 Task: Set the input gain right channel for limiter effect to 3.00.
Action: Mouse moved to (307, 41)
Screenshot: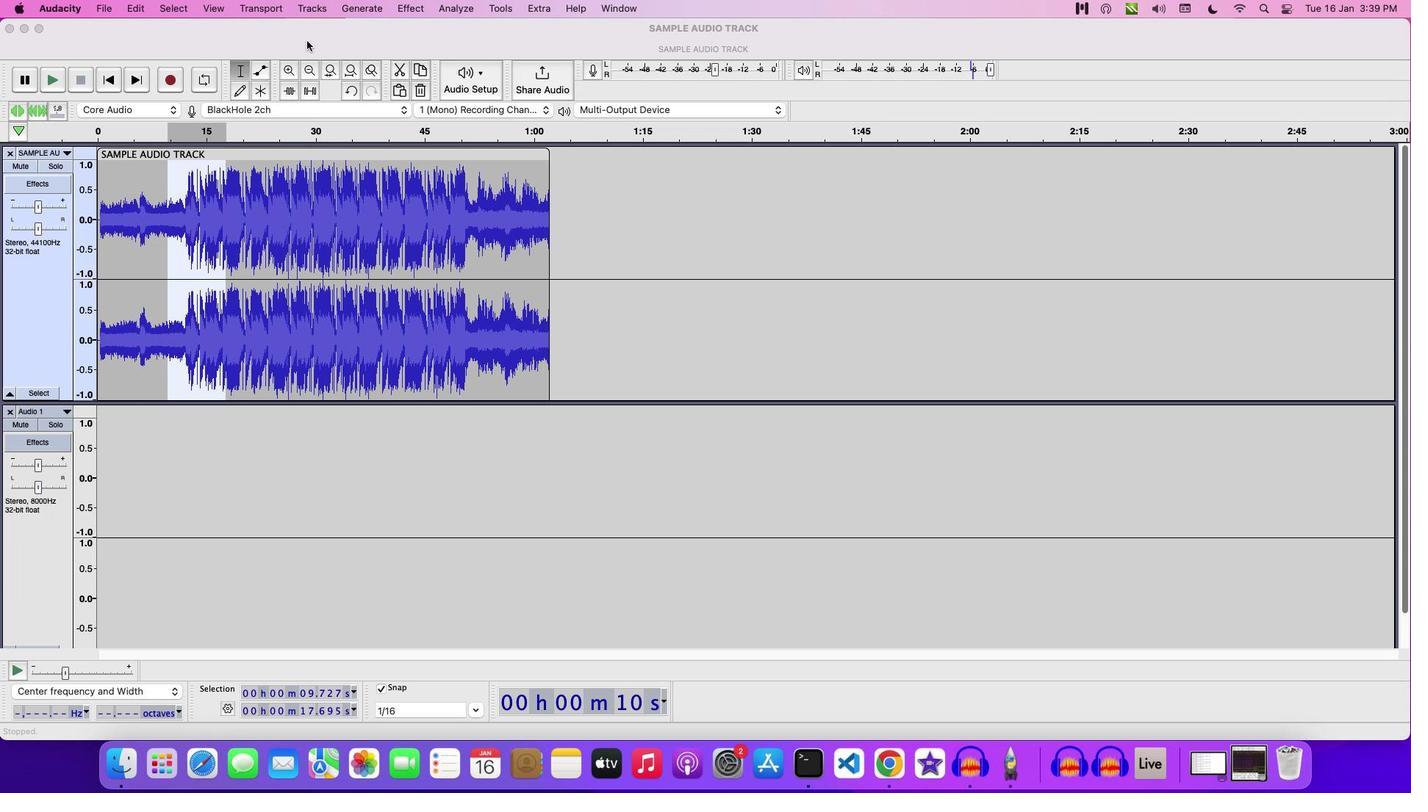 
Action: Mouse pressed left at (307, 41)
Screenshot: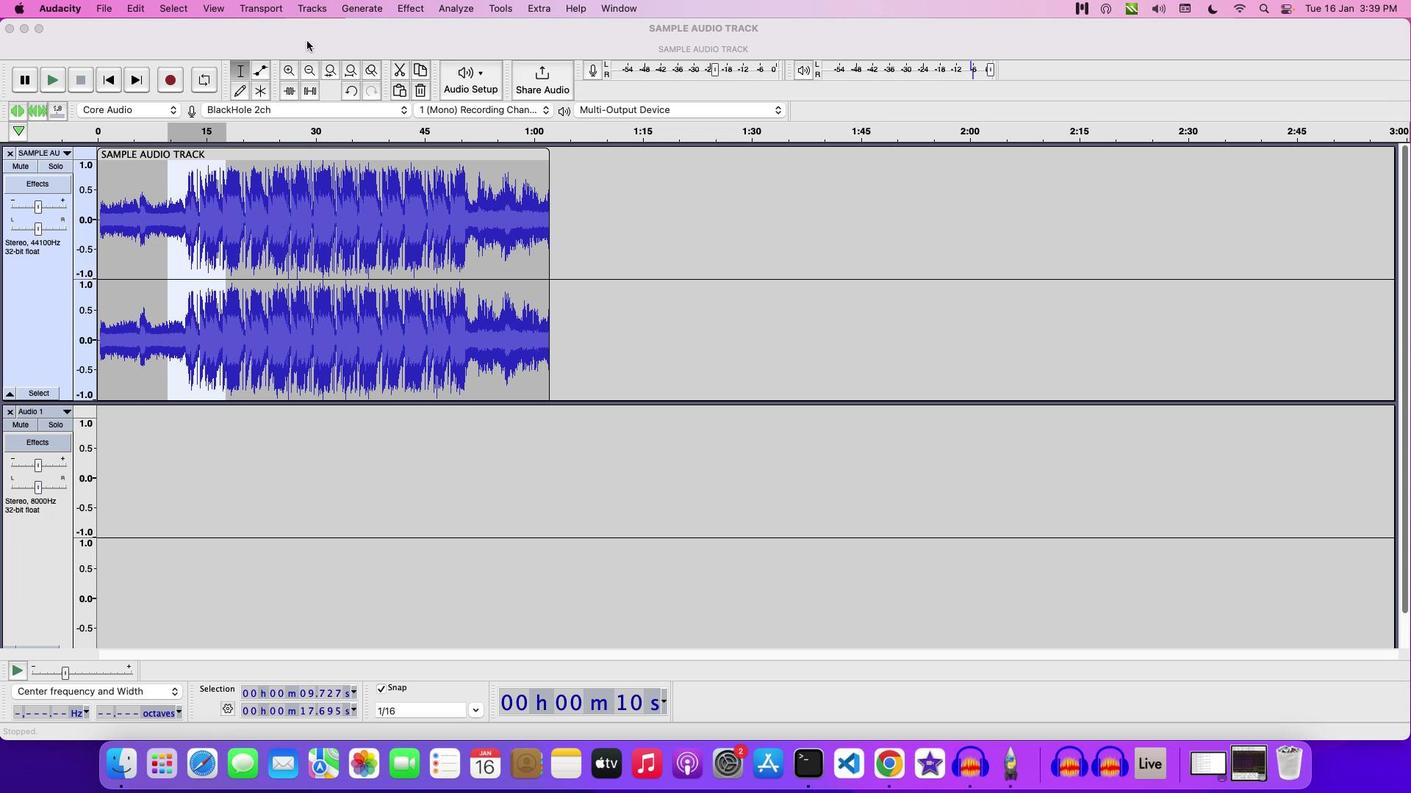 
Action: Mouse moved to (401, 9)
Screenshot: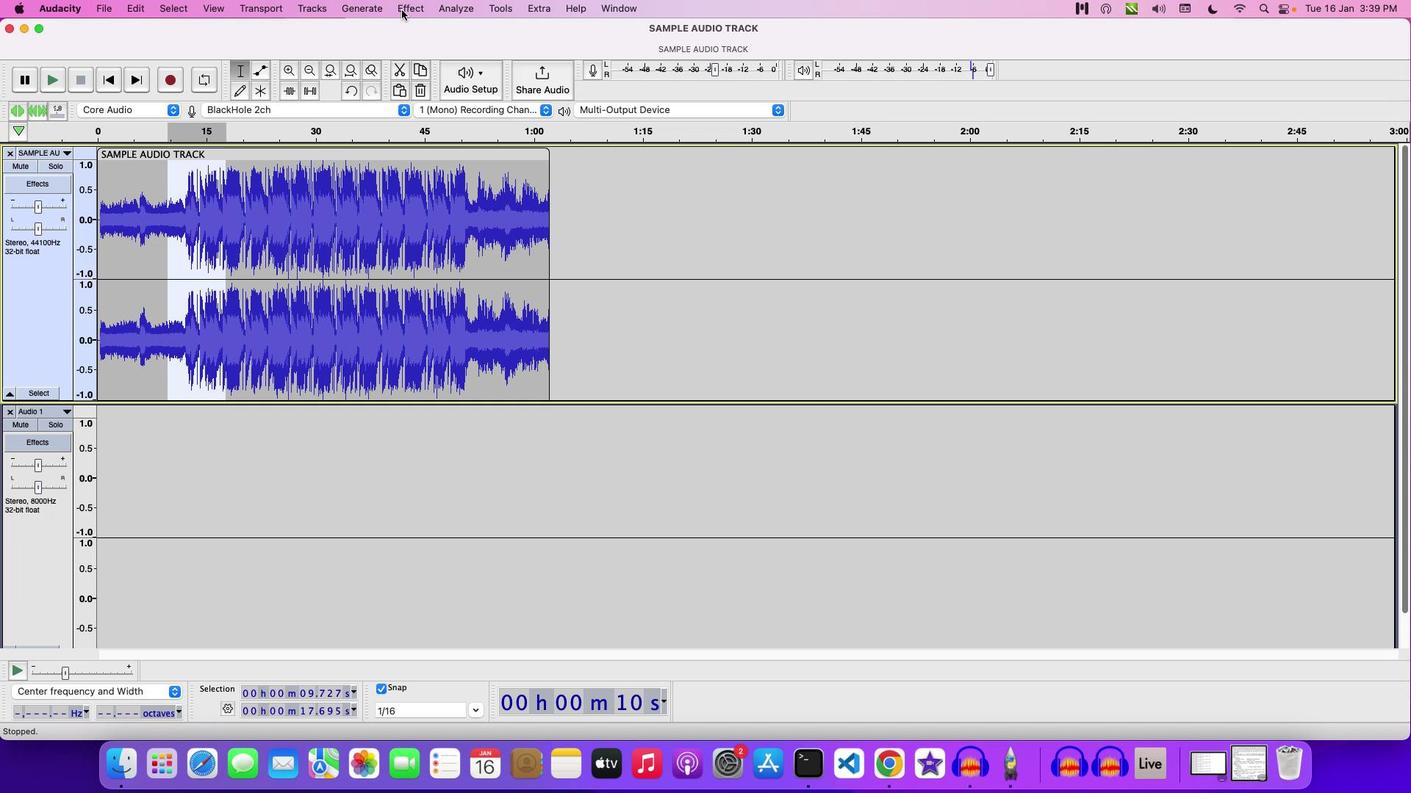 
Action: Mouse pressed left at (401, 9)
Screenshot: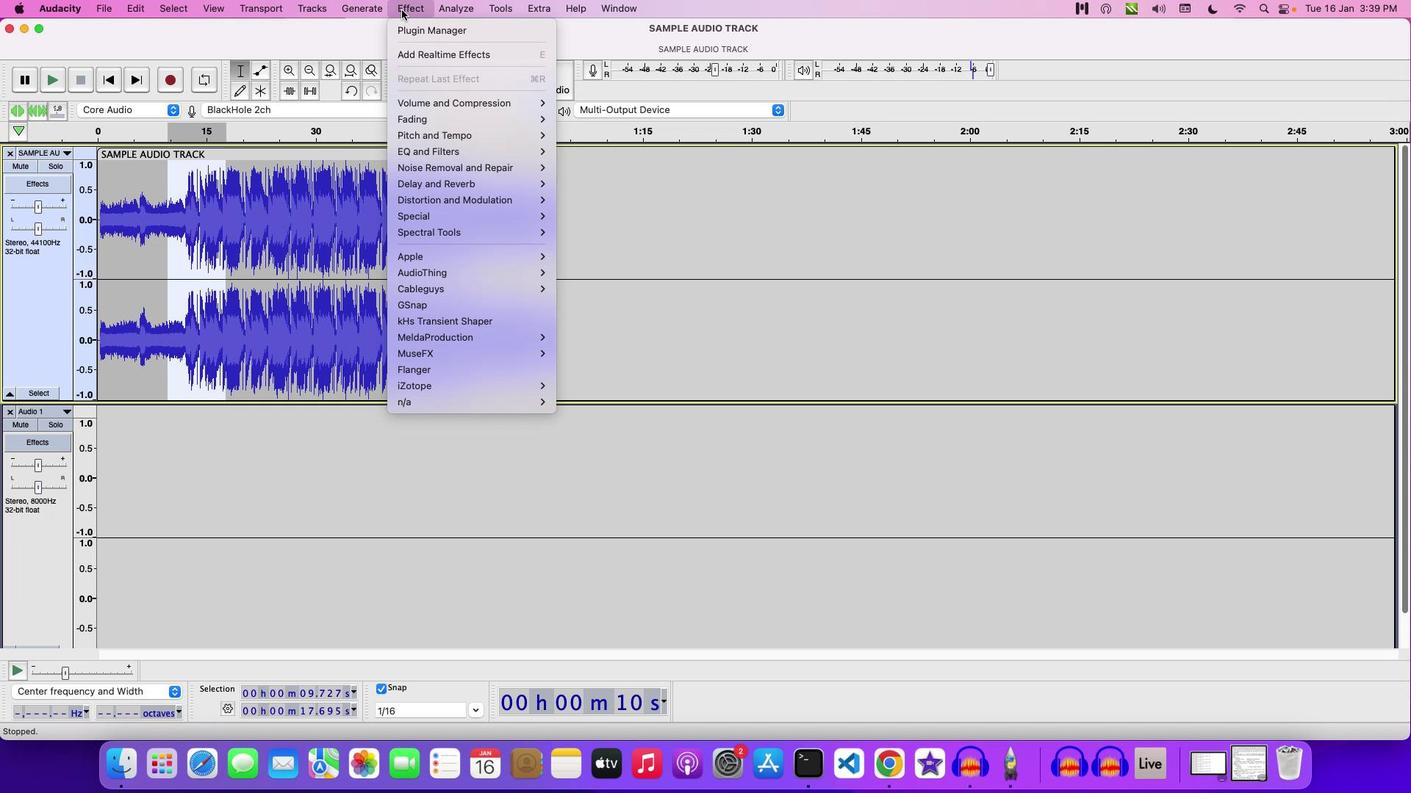 
Action: Mouse moved to (596, 150)
Screenshot: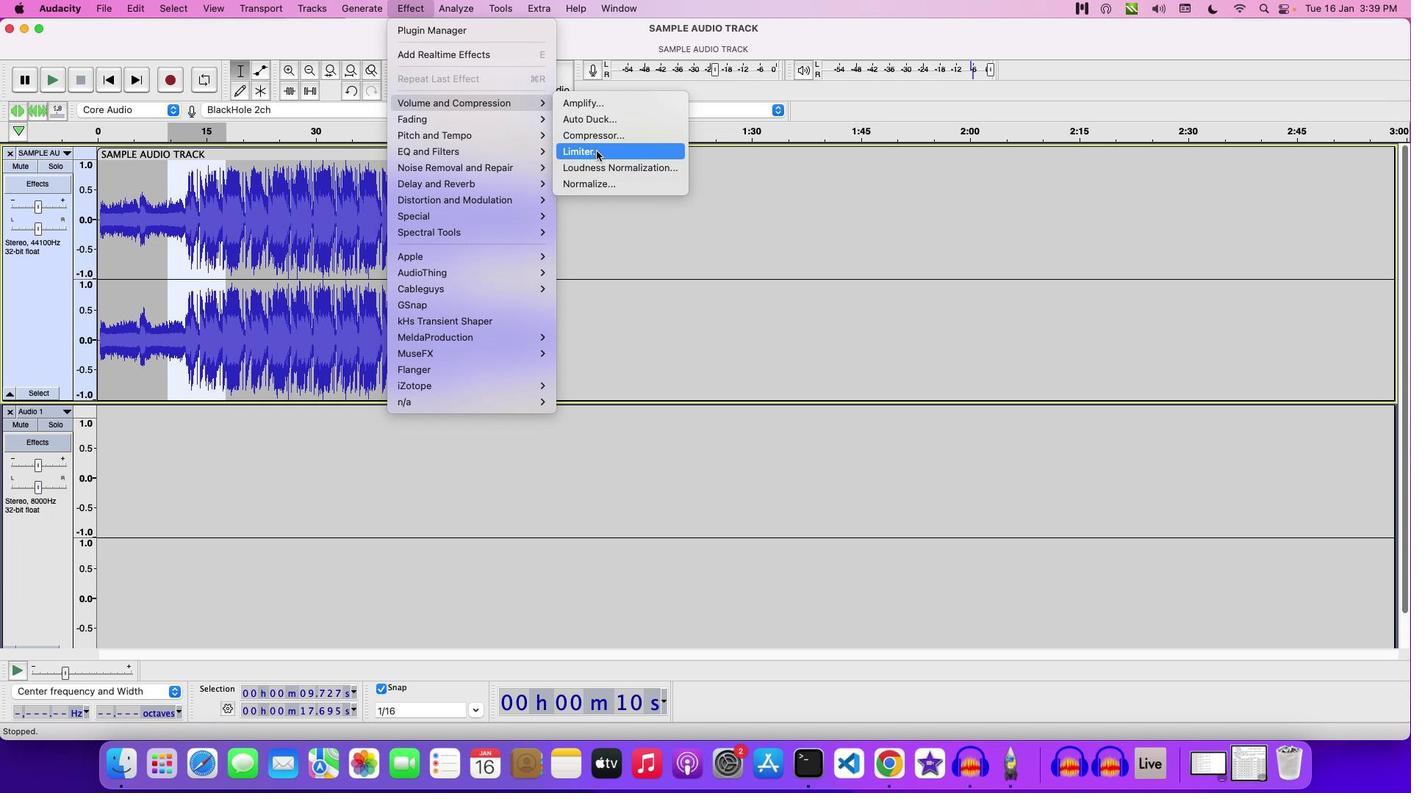 
Action: Mouse pressed left at (596, 150)
Screenshot: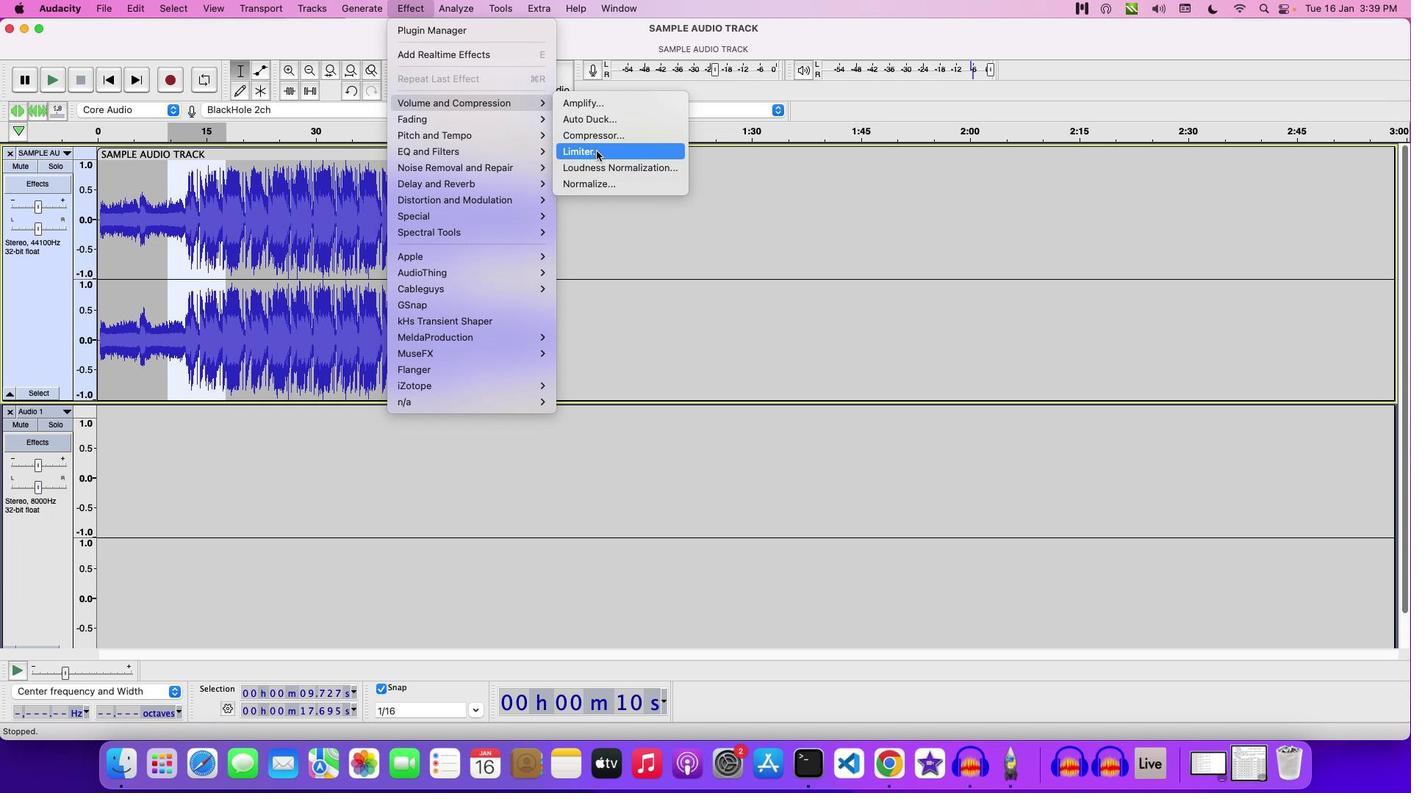 
Action: Mouse moved to (688, 385)
Screenshot: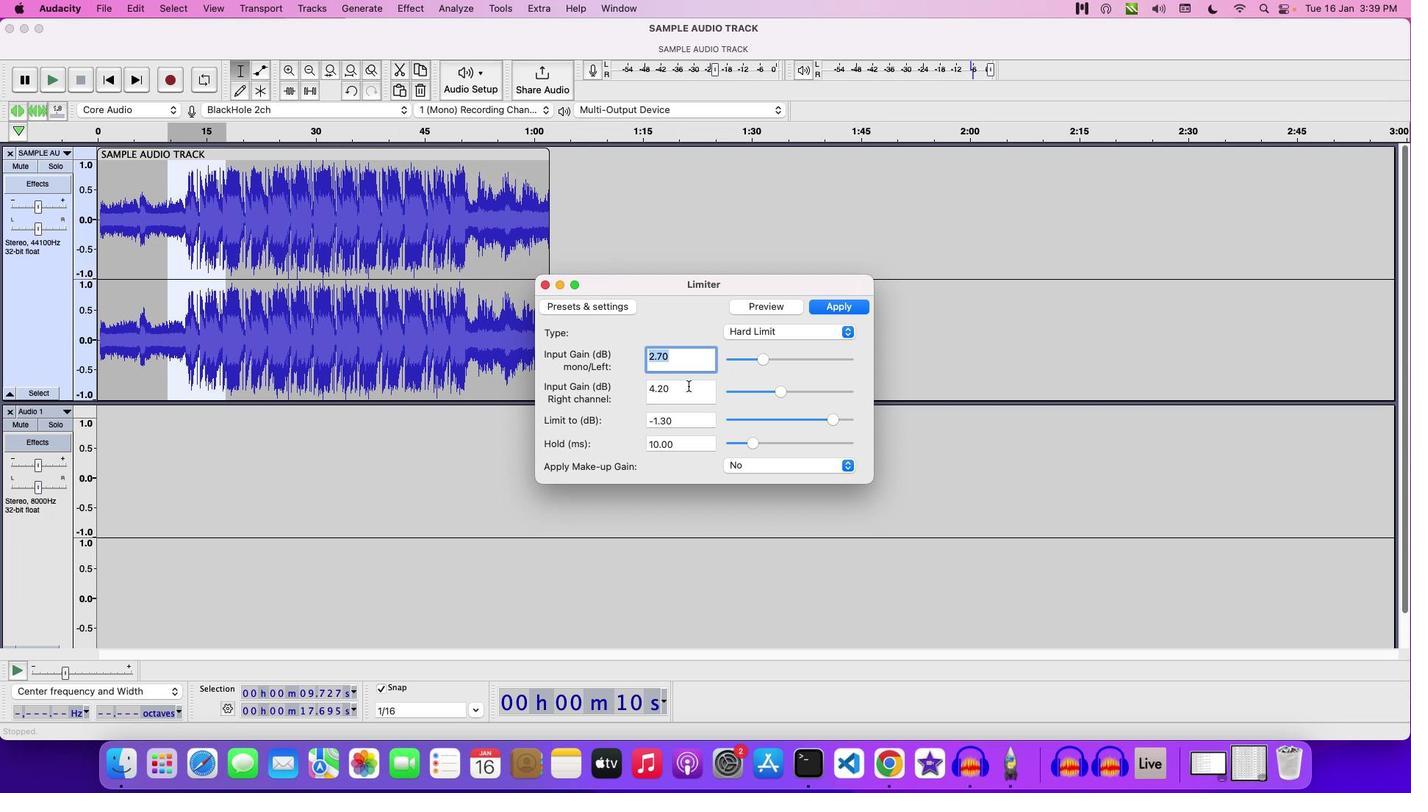 
Action: Mouse pressed left at (688, 385)
Screenshot: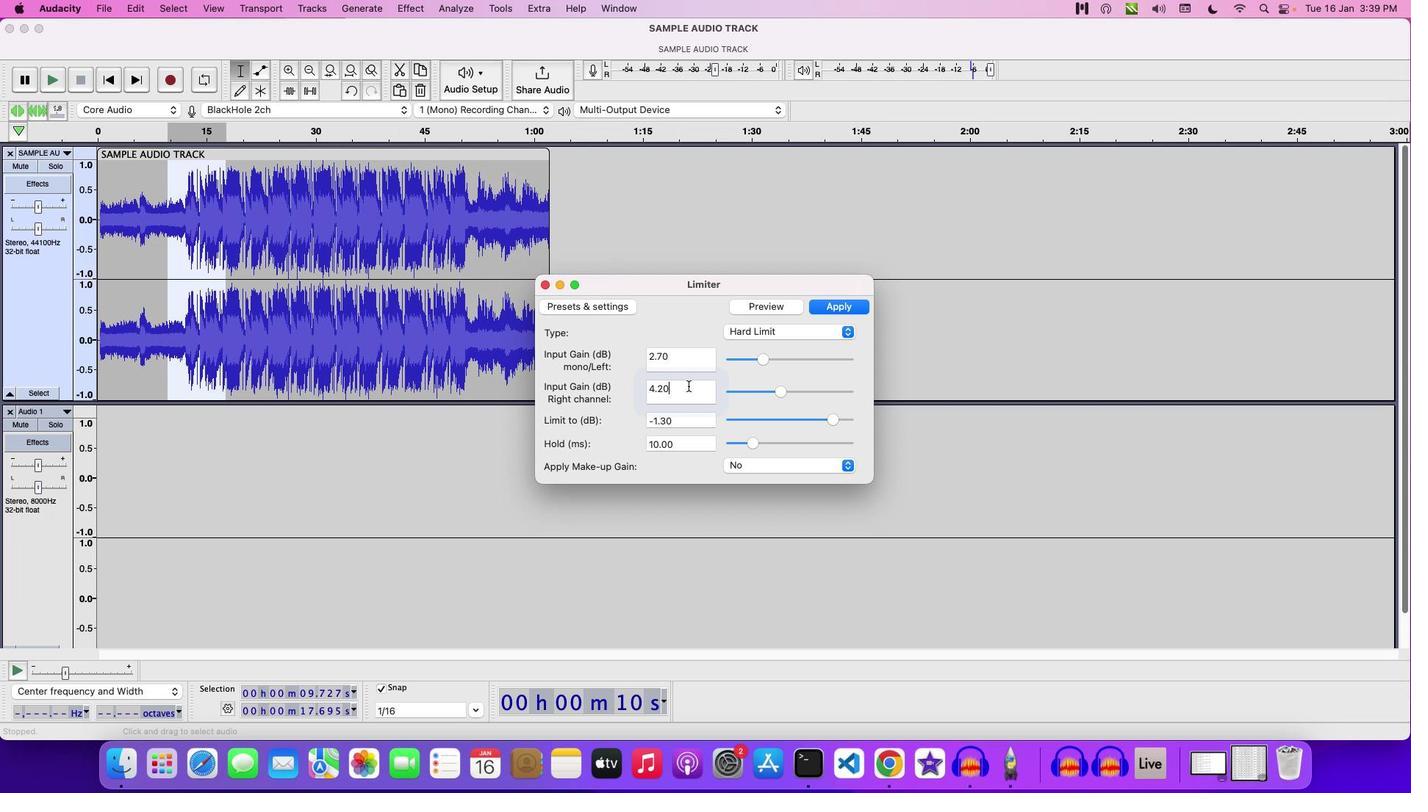 
Action: Mouse moved to (686, 385)
Screenshot: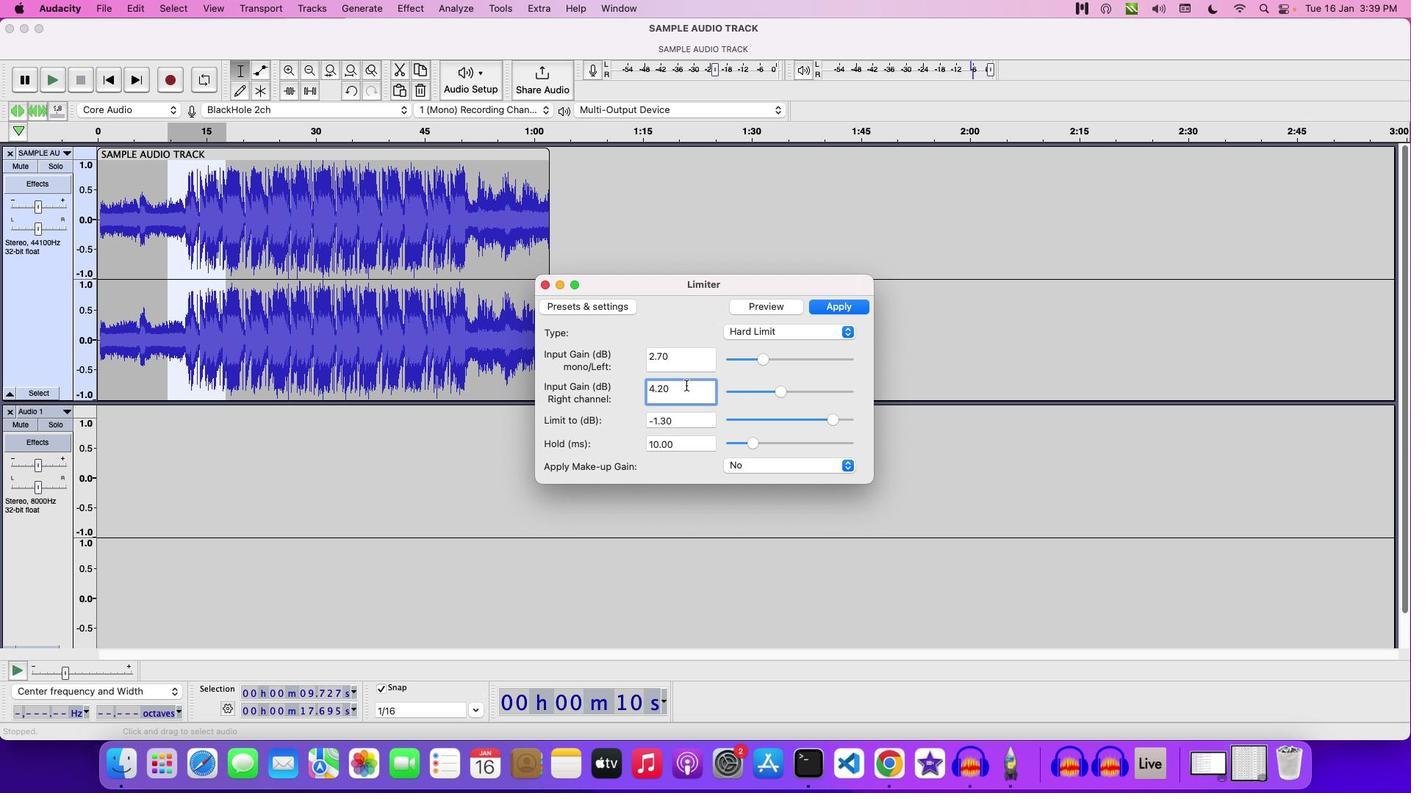
Action: Key pressed Key.backspaceKey.backspaceKey.backspaceKey.backspace'3''.''0''0'
Screenshot: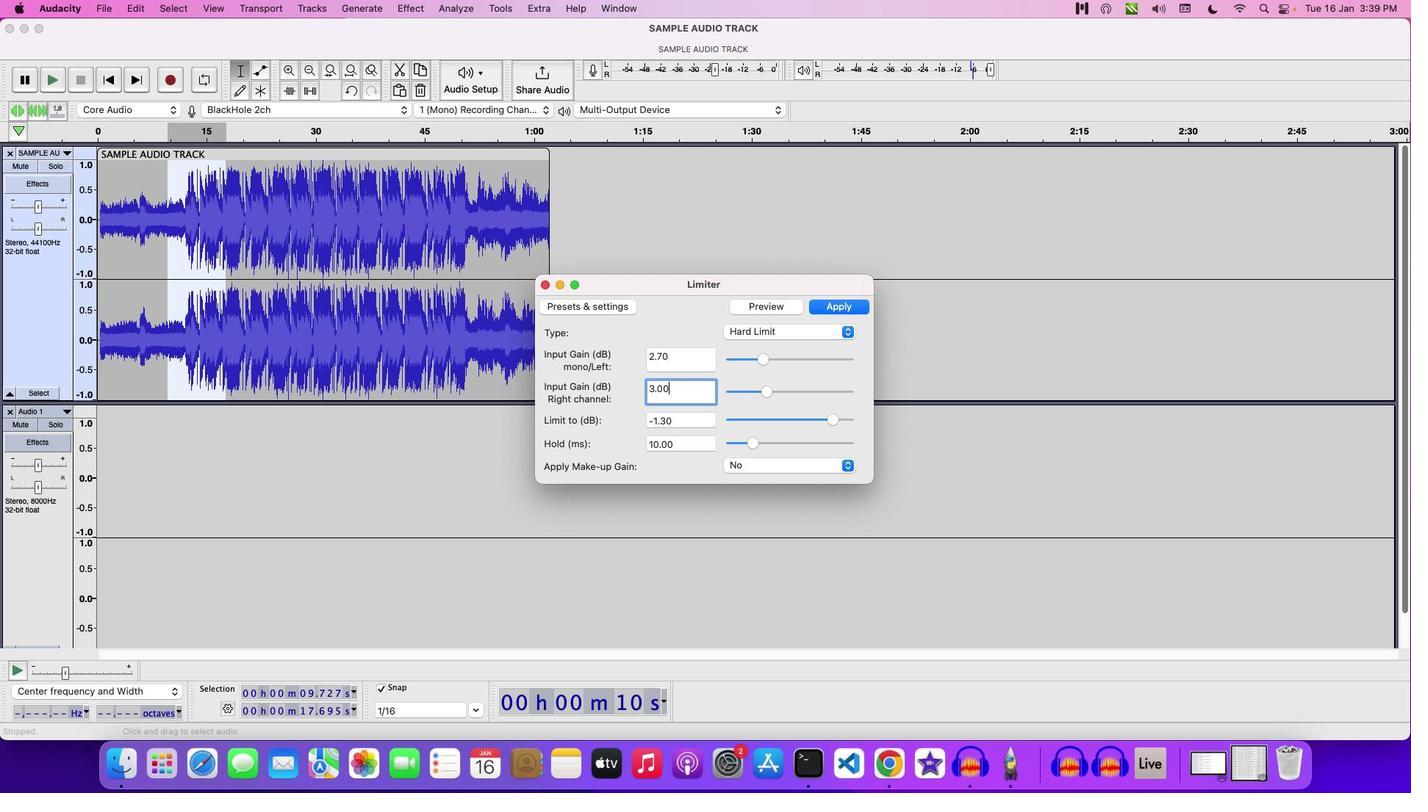 
Action: Mouse moved to (687, 343)
Screenshot: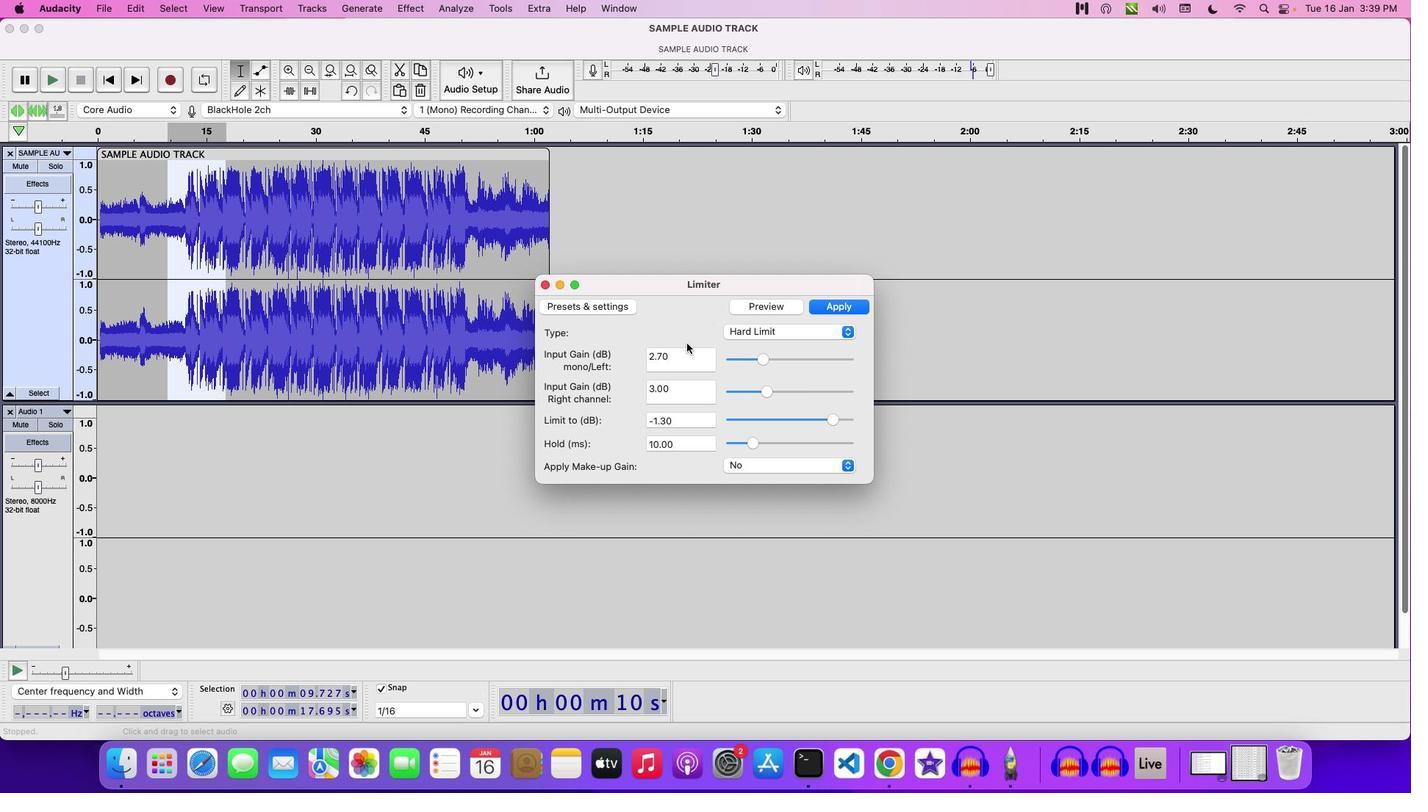 
Action: Mouse pressed left at (687, 343)
Screenshot: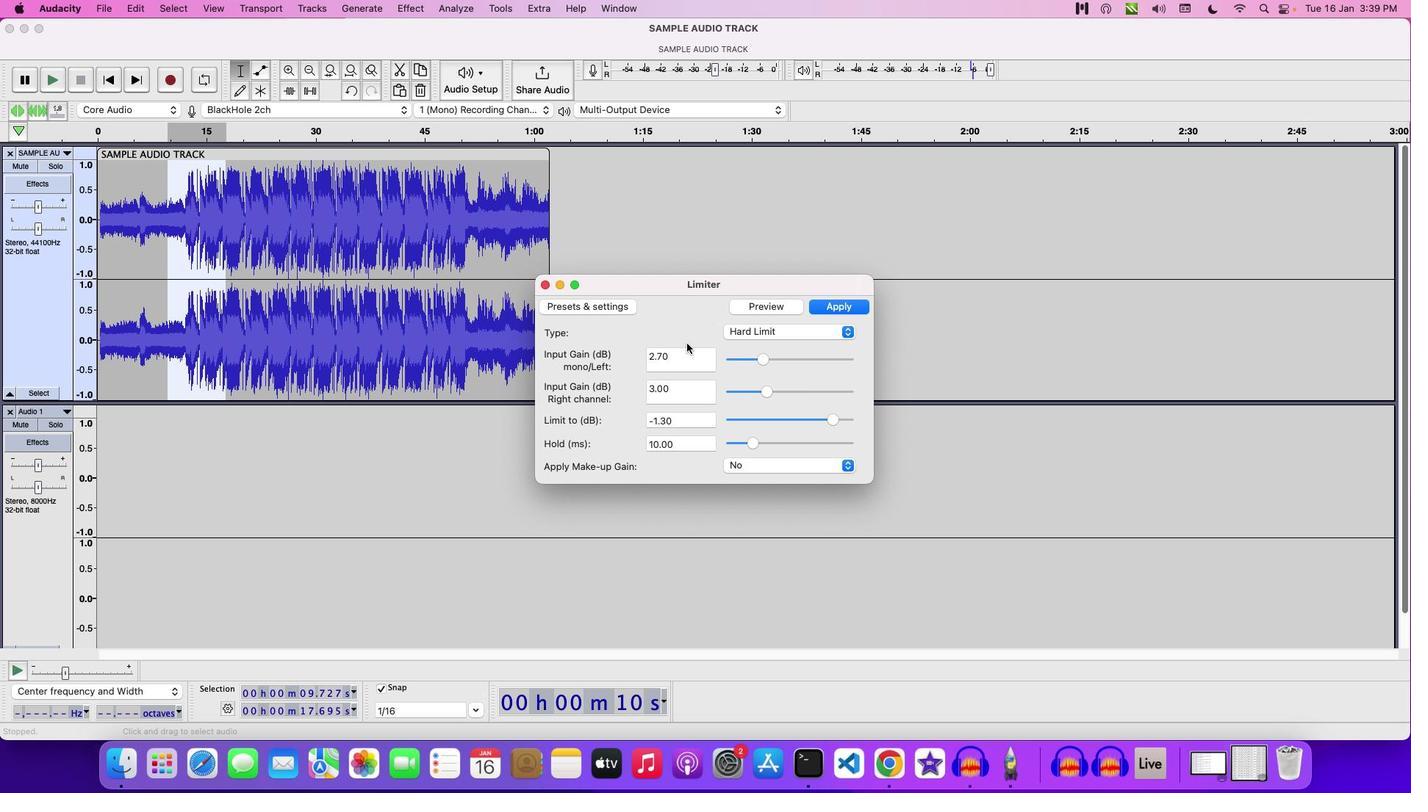 
Action: Mouse moved to (660, 398)
Screenshot: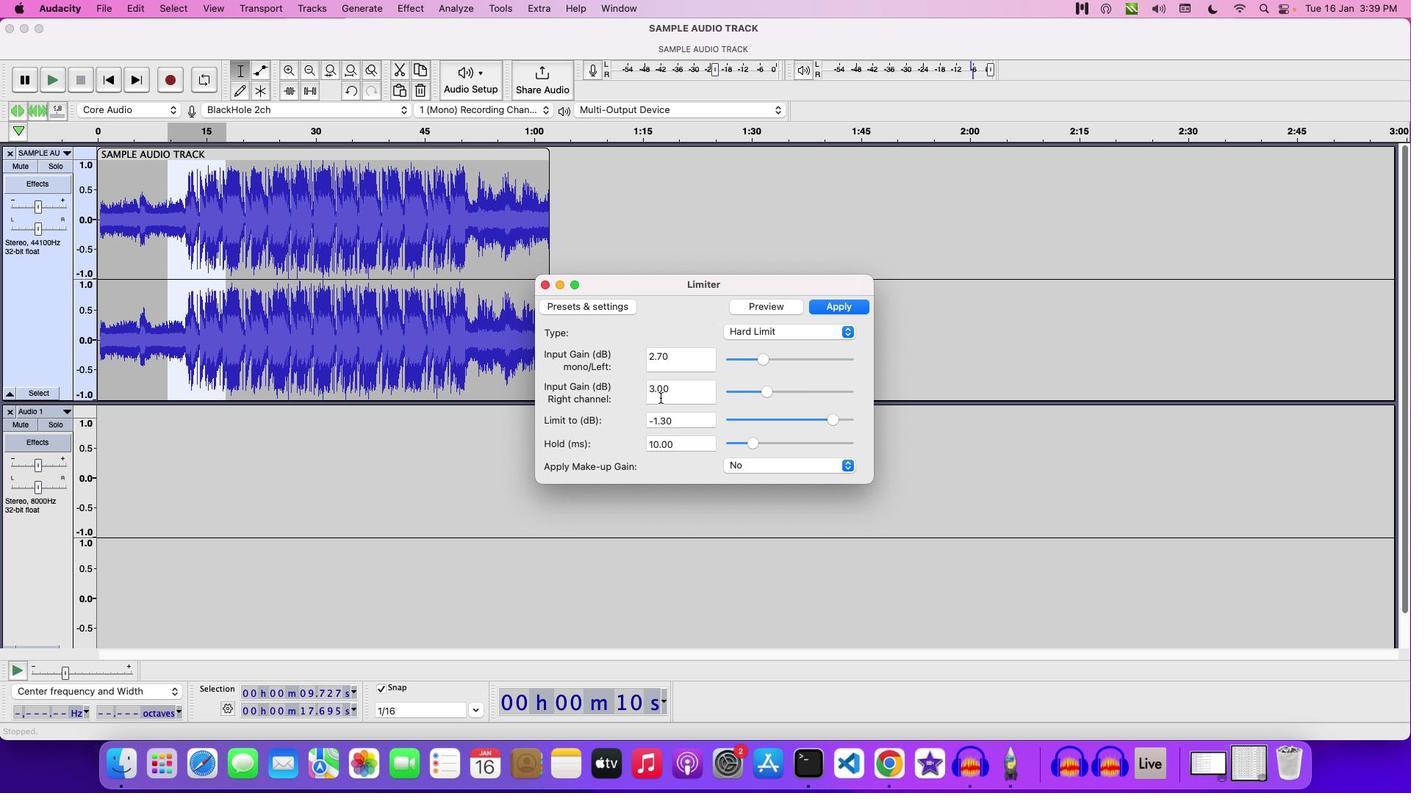 
